 Task: Forward the email from Shazi Zaman with the subject 'follow up' to Piyush Bhardwajini, and mark it as urgent.
Action: Mouse moved to (390, 10)
Screenshot: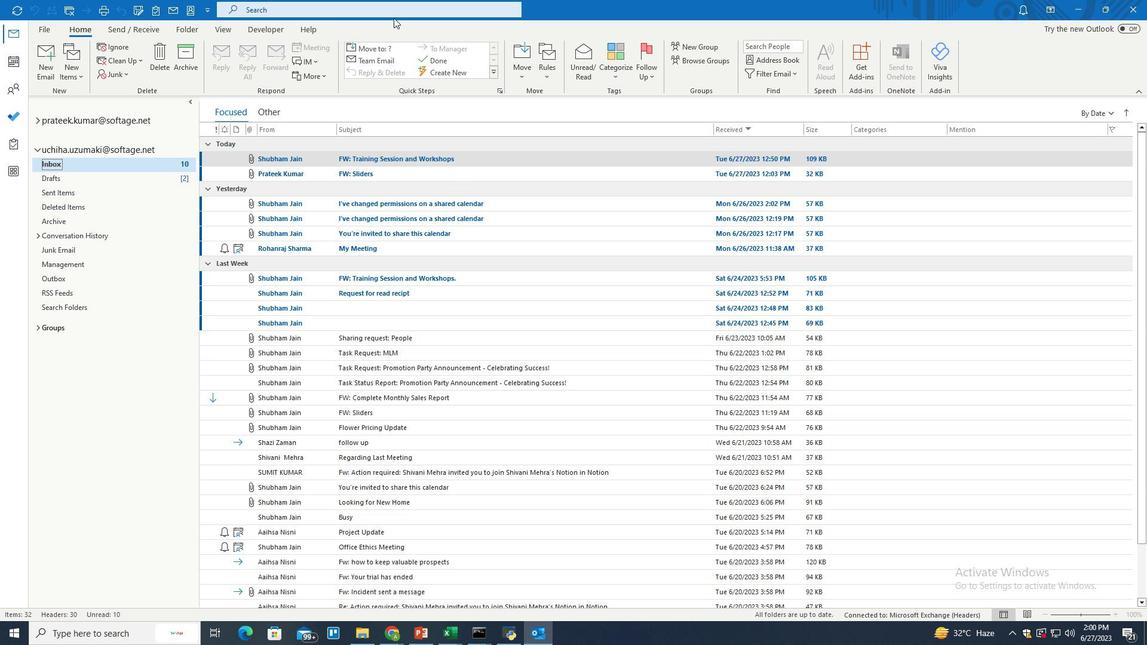 
Action: Mouse pressed left at (390, 10)
Screenshot: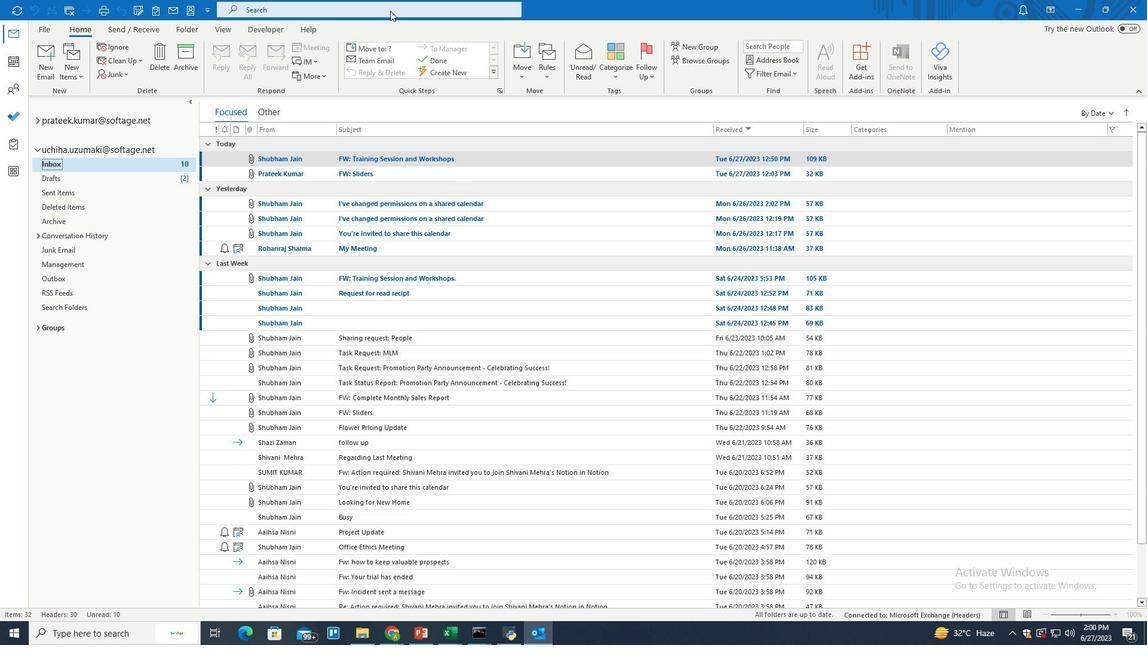 
Action: Key pressed sha
Screenshot: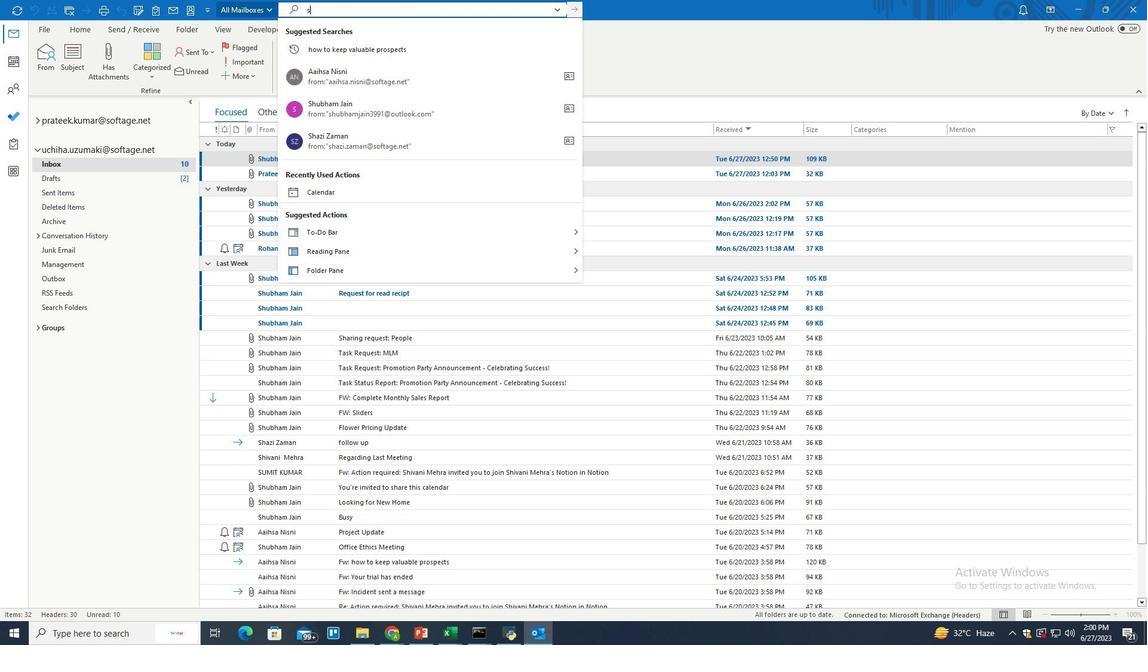 
Action: Mouse moved to (396, 77)
Screenshot: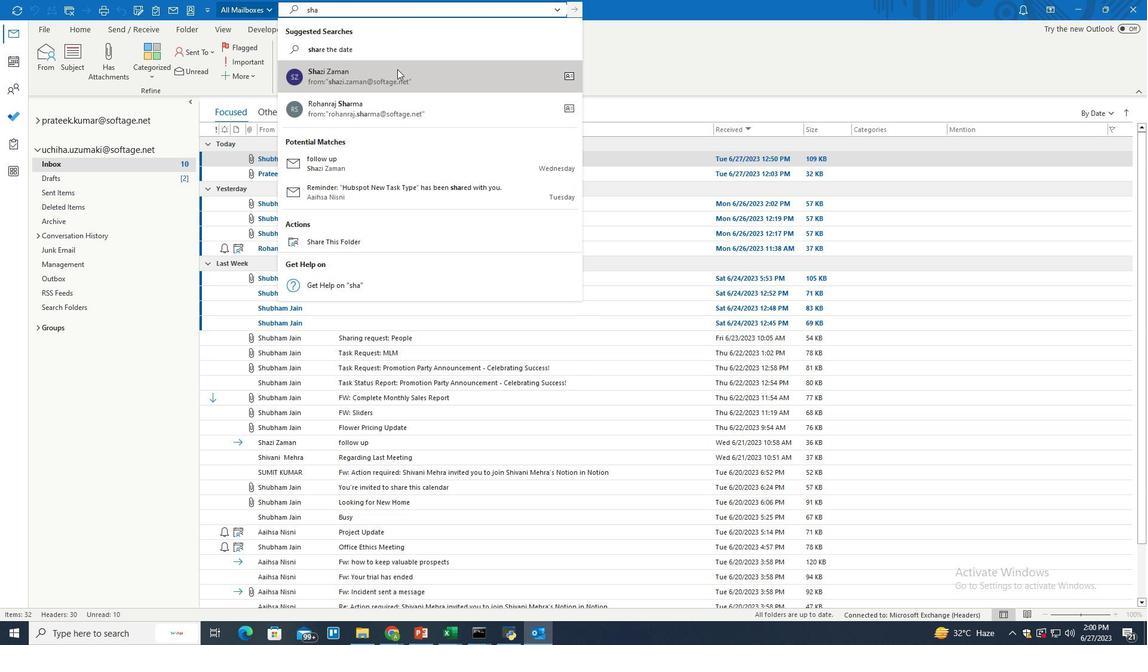 
Action: Mouse pressed left at (396, 77)
Screenshot: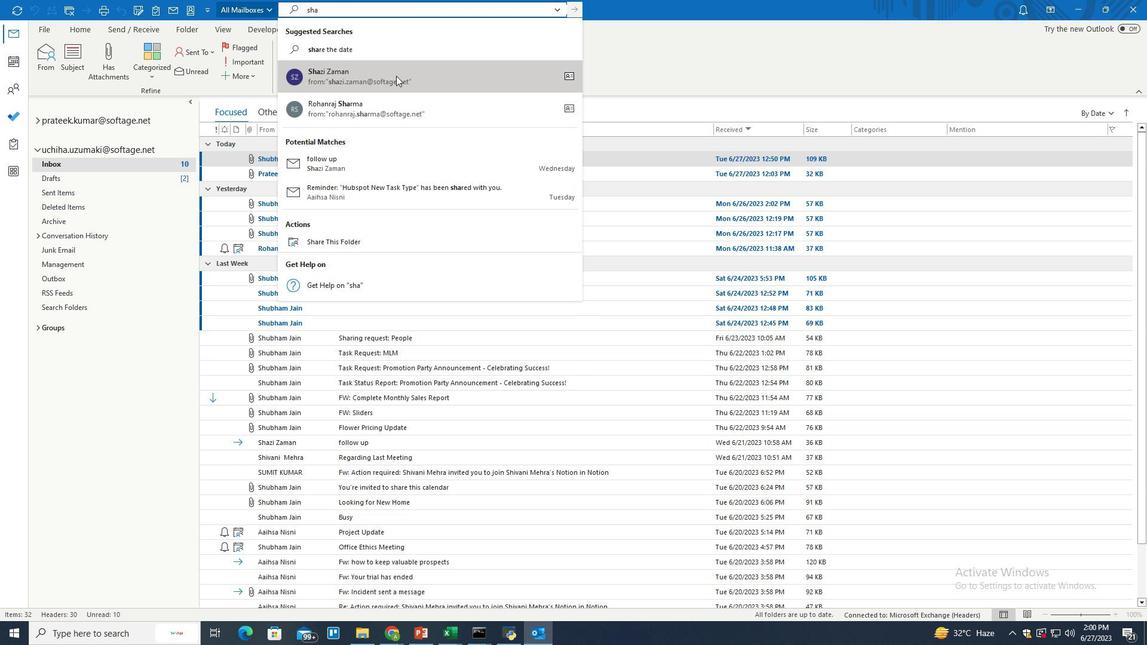 
Action: Mouse moved to (385, 184)
Screenshot: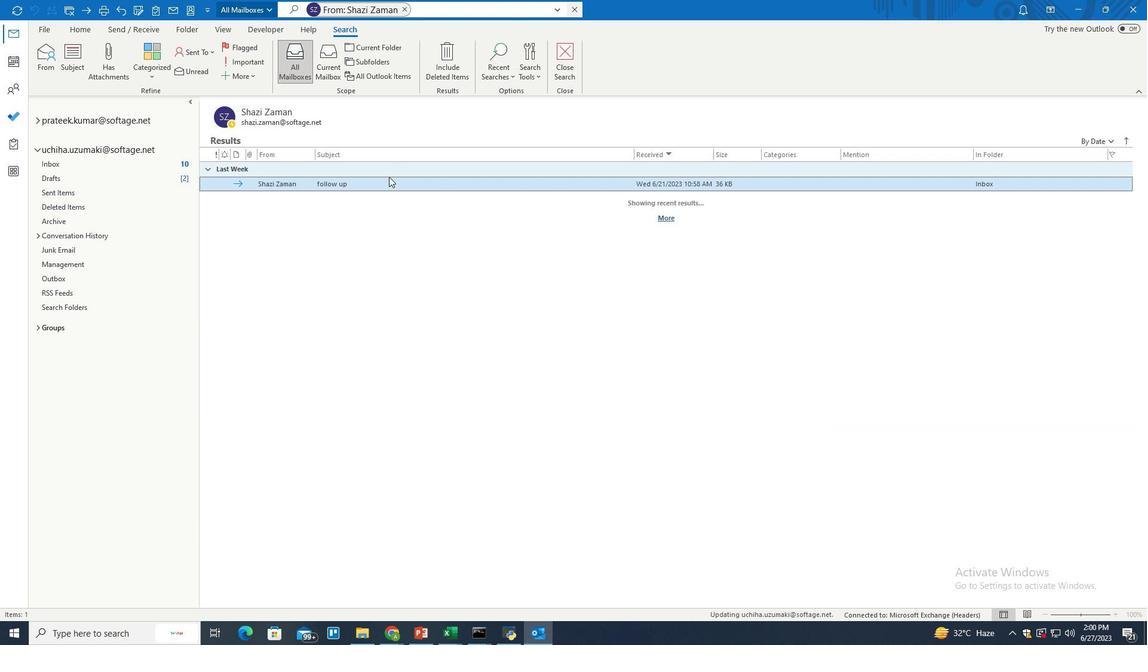
Action: Mouse pressed left at (385, 184)
Screenshot: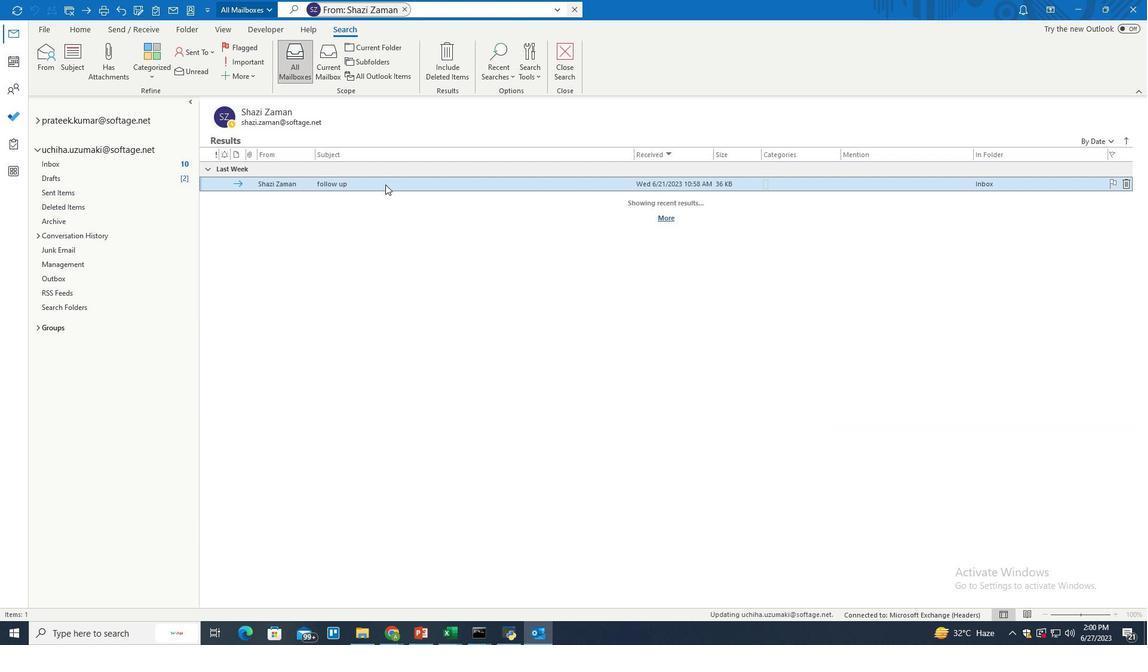 
Action: Mouse moved to (84, 28)
Screenshot: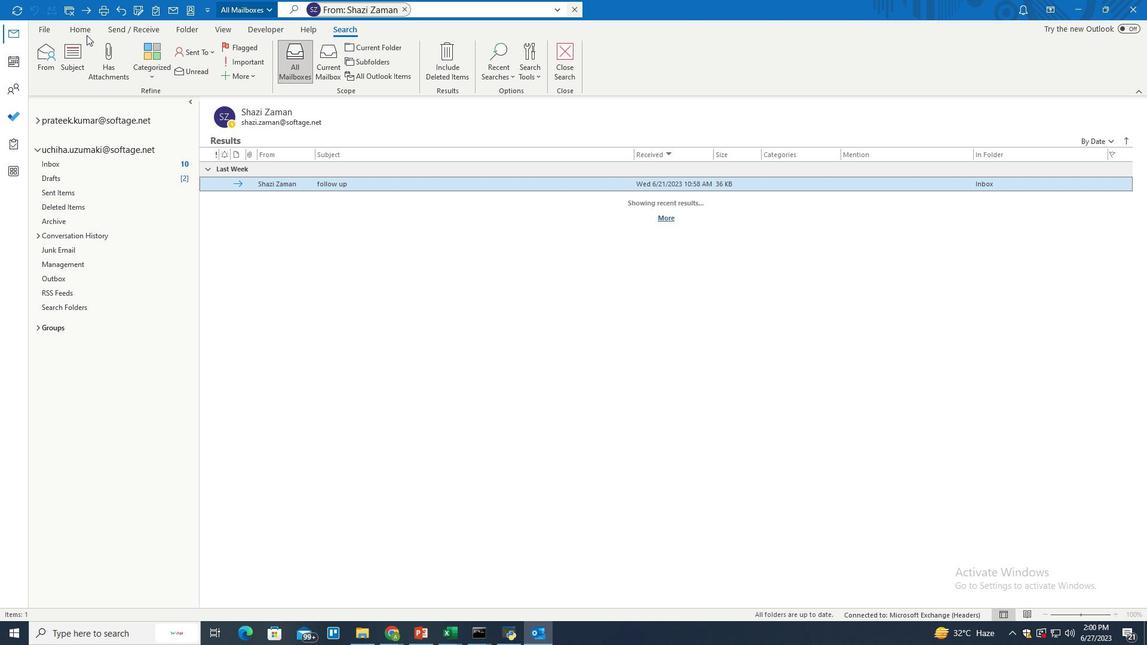 
Action: Mouse pressed left at (84, 28)
Screenshot: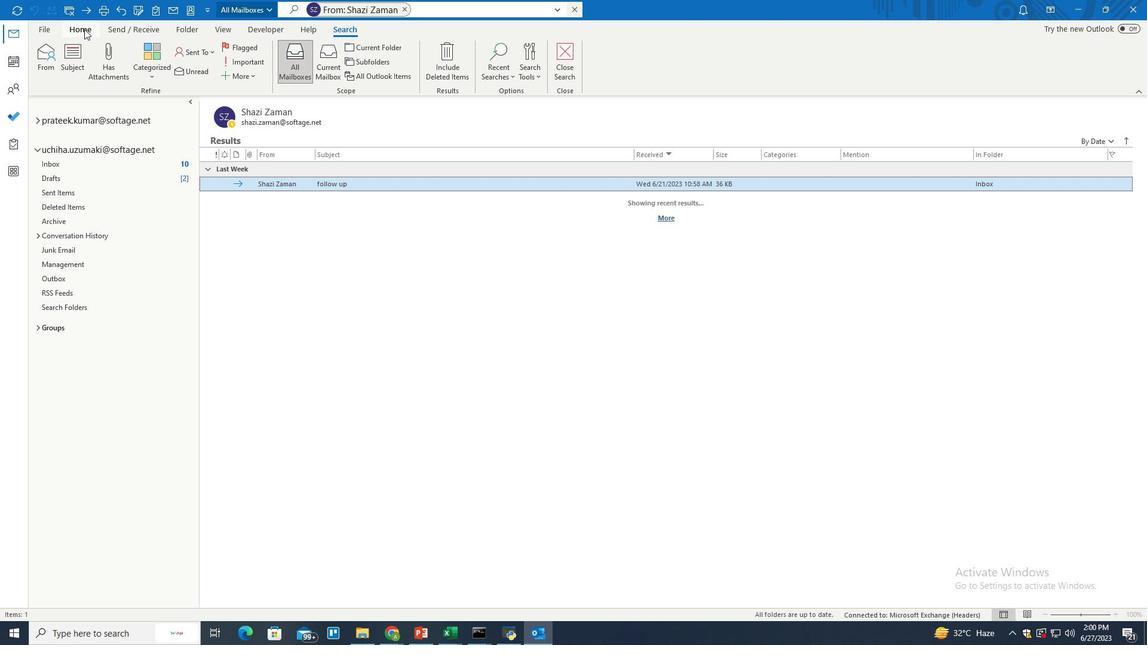 
Action: Mouse moved to (267, 64)
Screenshot: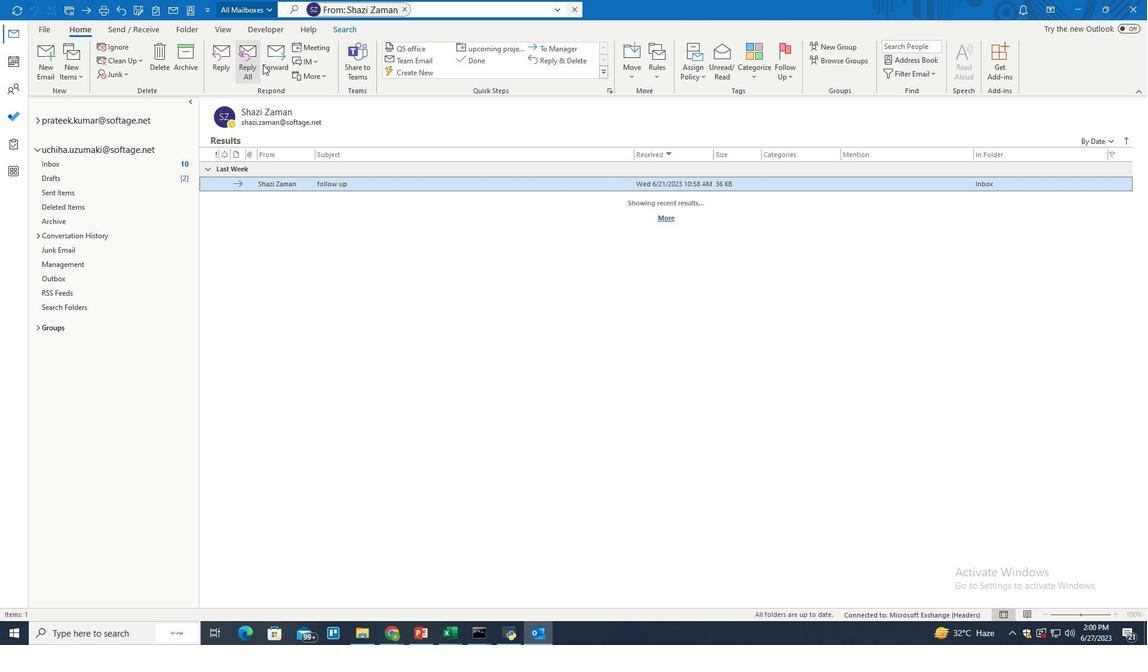 
Action: Mouse pressed left at (267, 64)
Screenshot: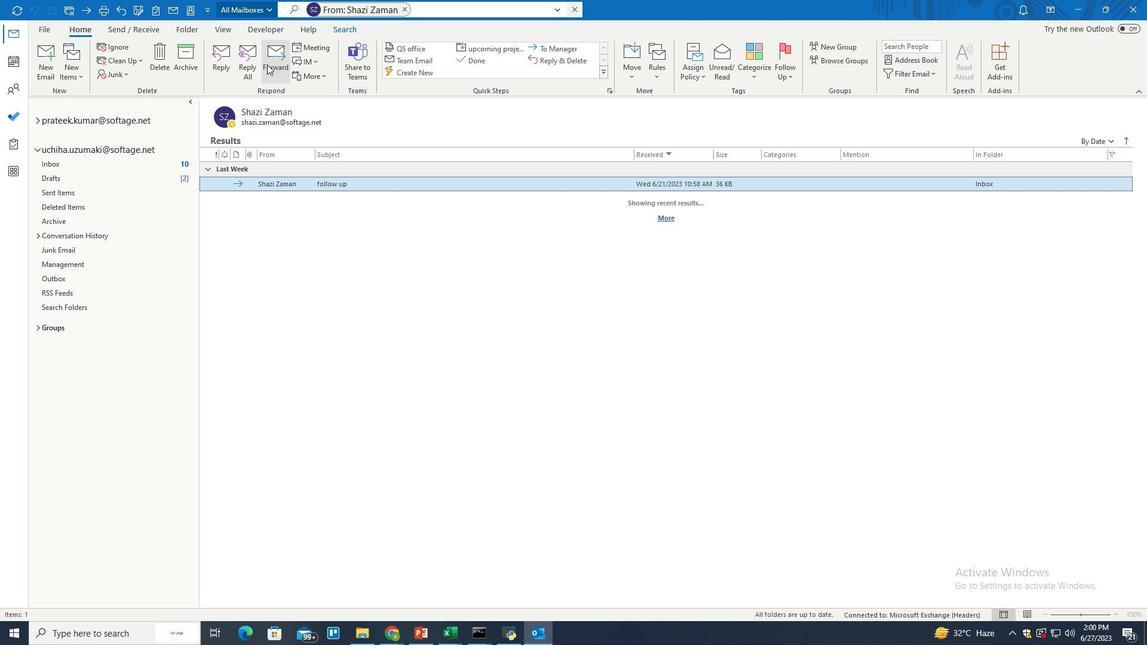 
Action: Mouse moved to (239, 143)
Screenshot: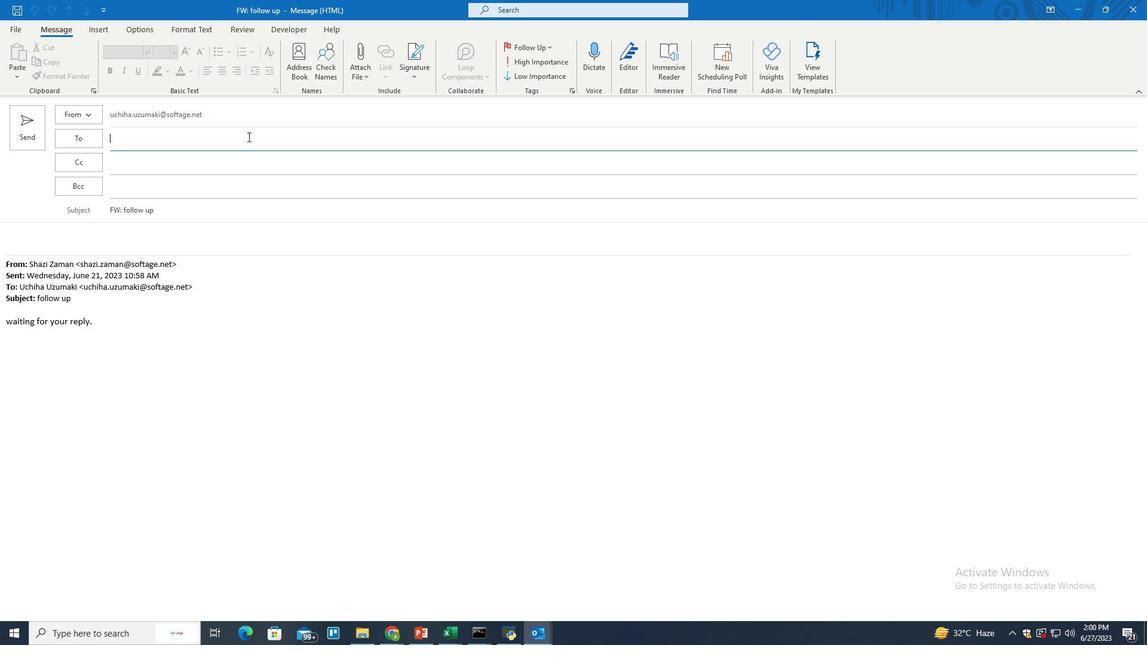 
Action: Key pressed piyuch<Key.backspace><Key.backspace>sh
Screenshot: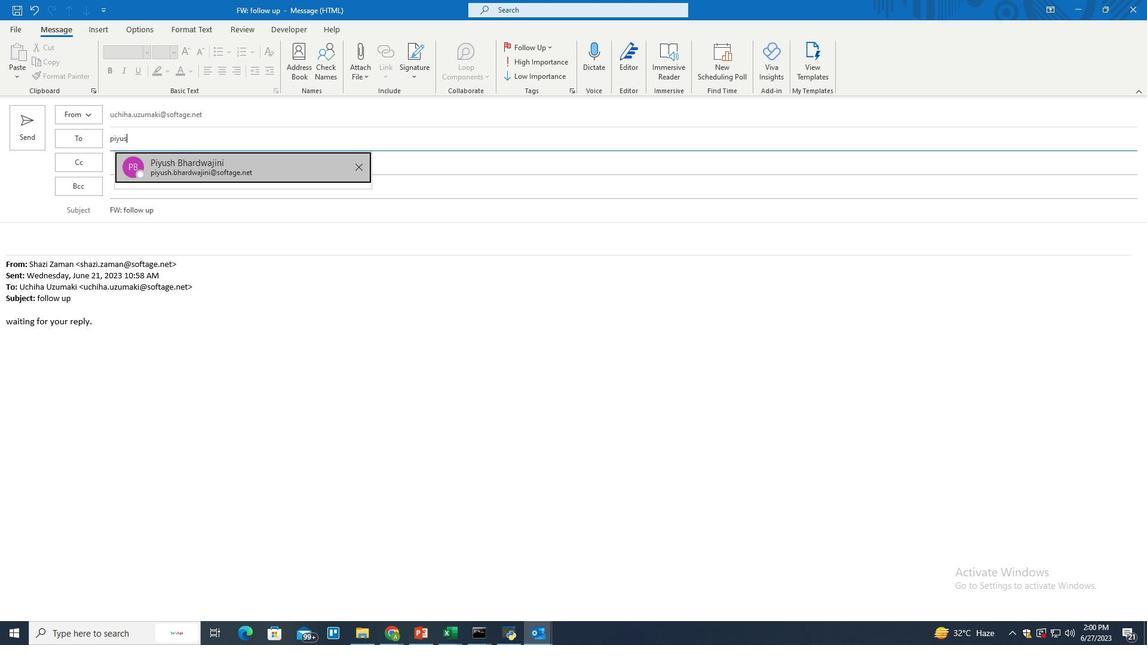 
Action: Mouse moved to (263, 168)
Screenshot: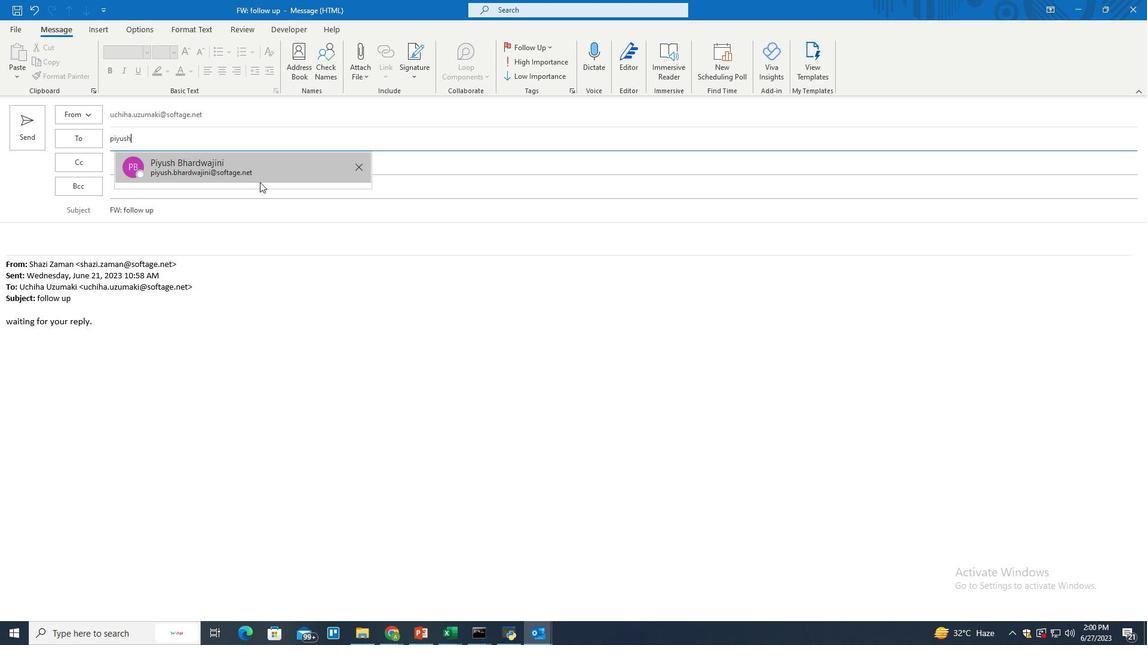 
Action: Mouse pressed left at (263, 168)
Screenshot: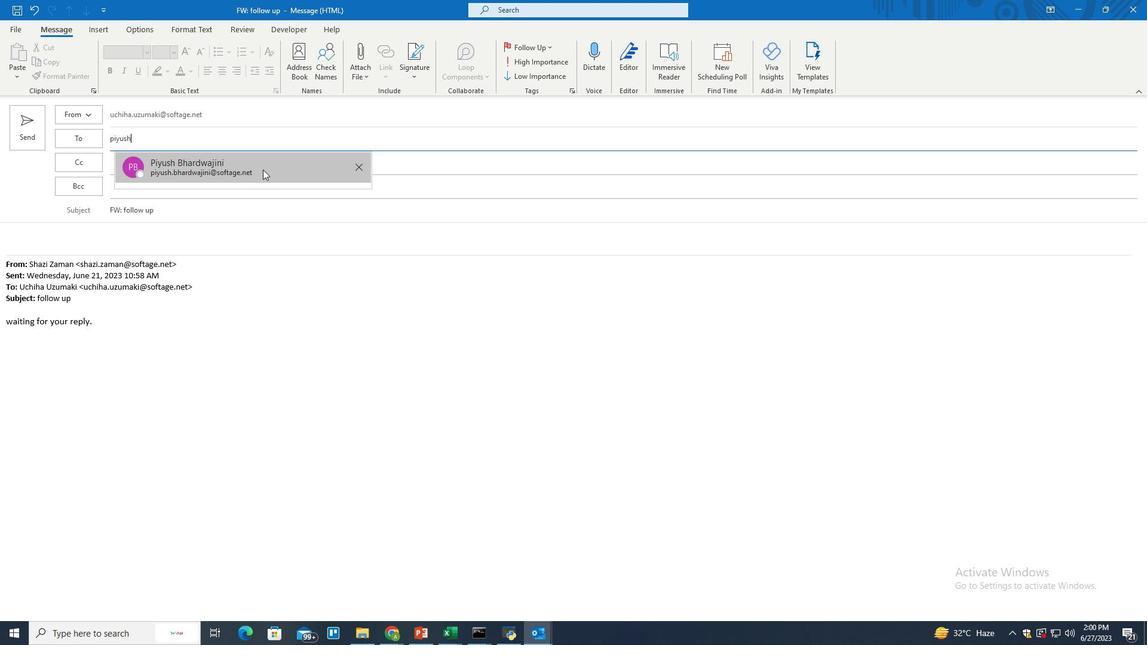 
Action: Mouse moved to (179, 328)
Screenshot: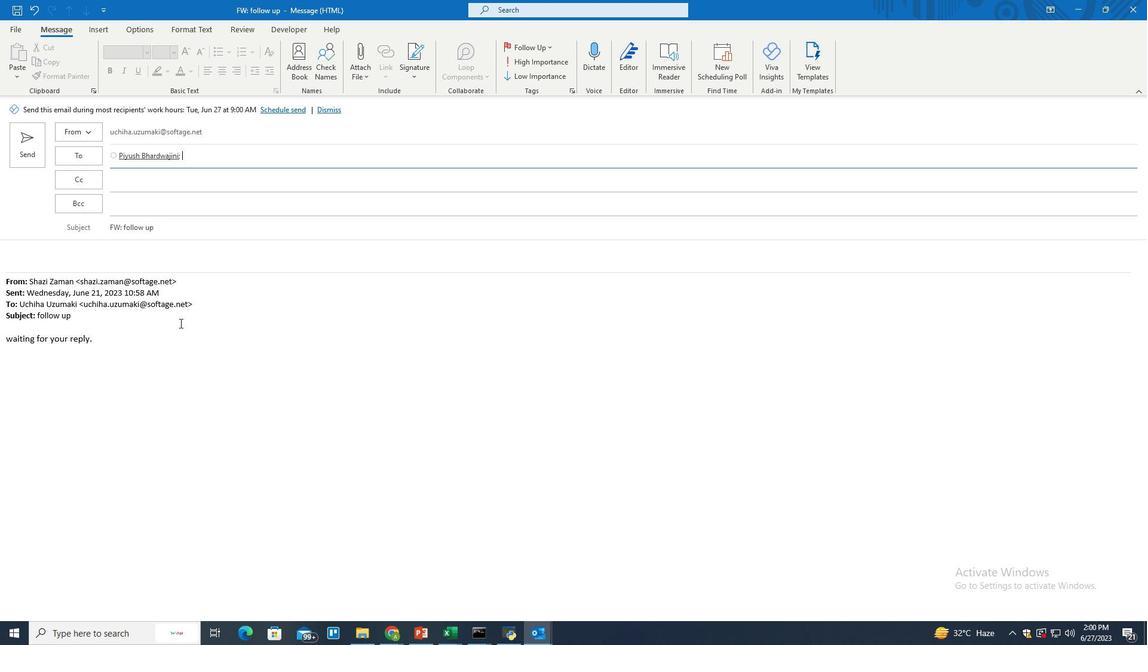 
Action: Mouse pressed left at (179, 328)
Screenshot: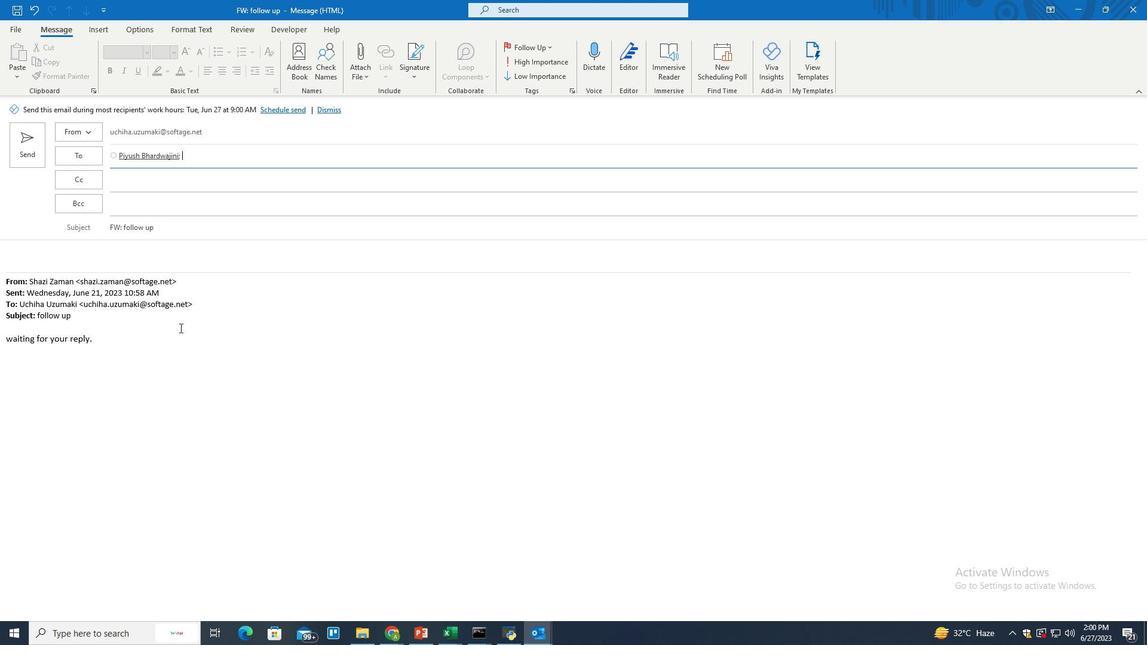 
Action: Key pressed <Key.end><Key.down><Key.down><Key.end><Key.shift_r><Key.enter><Key.shift>Kidly<Key.space>condi<Key.backspace><Key.backspace>sider<Key.space>it<Key.space>urgent
Screenshot: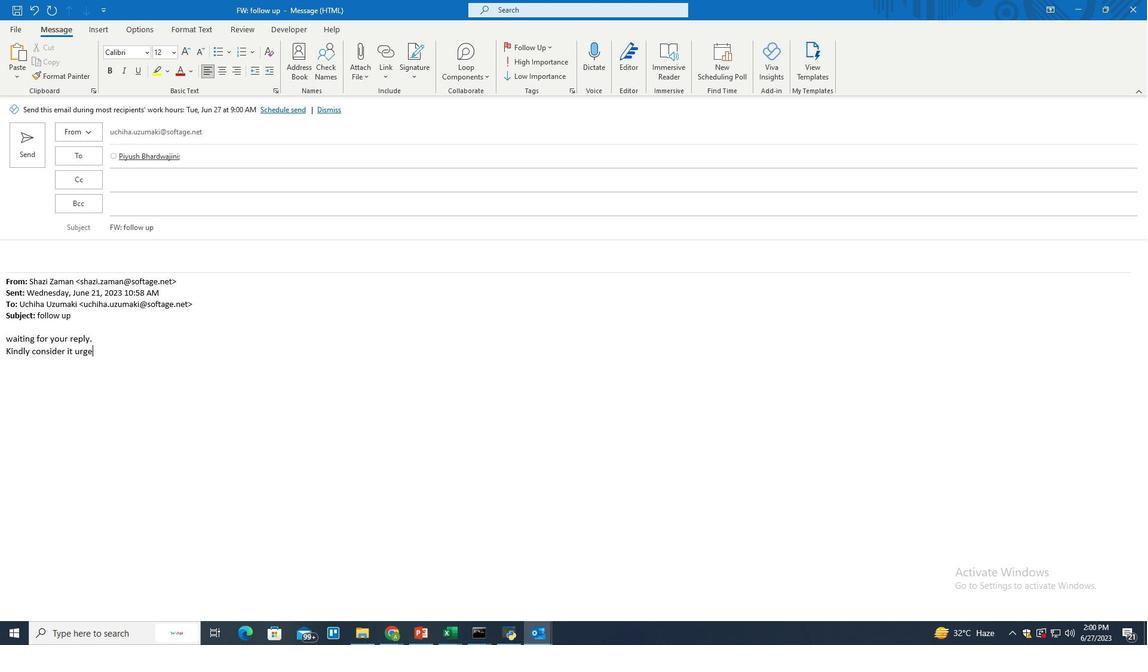 
Action: Mouse moved to (25, 140)
Screenshot: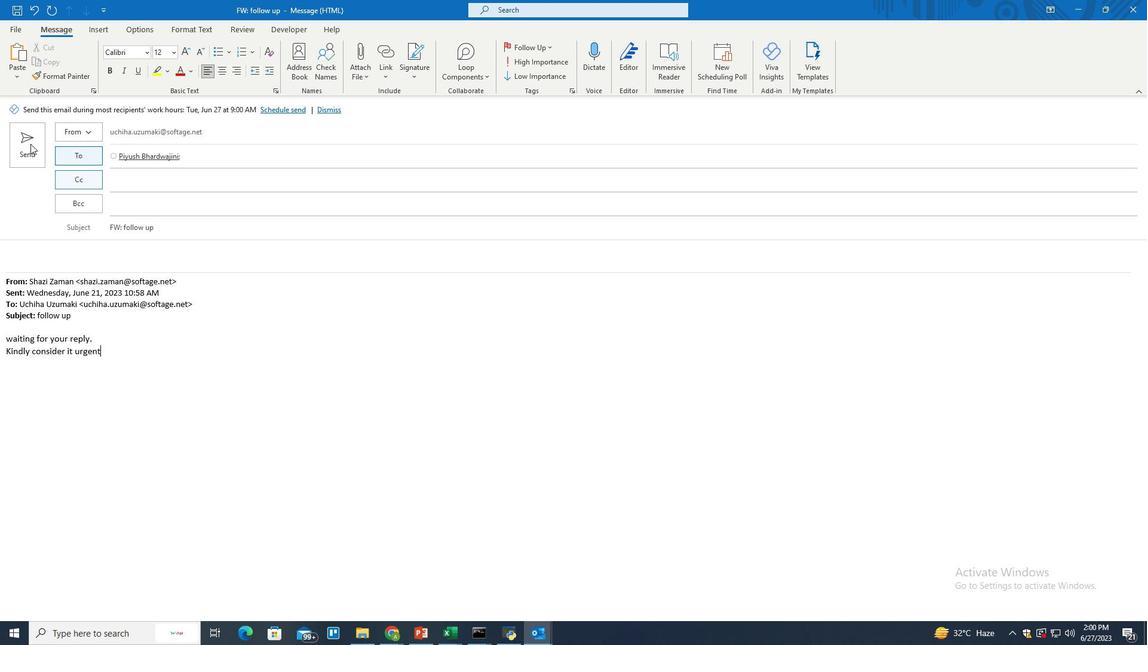 
Action: Mouse pressed left at (25, 140)
Screenshot: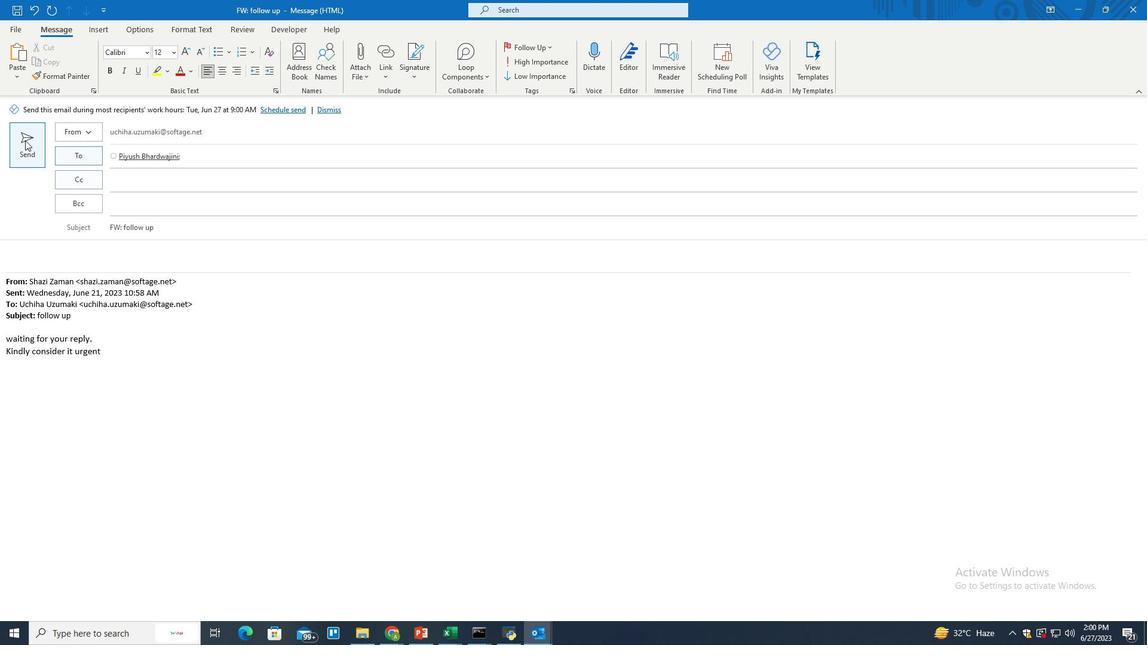 
Action: Mouse moved to (401, 356)
Screenshot: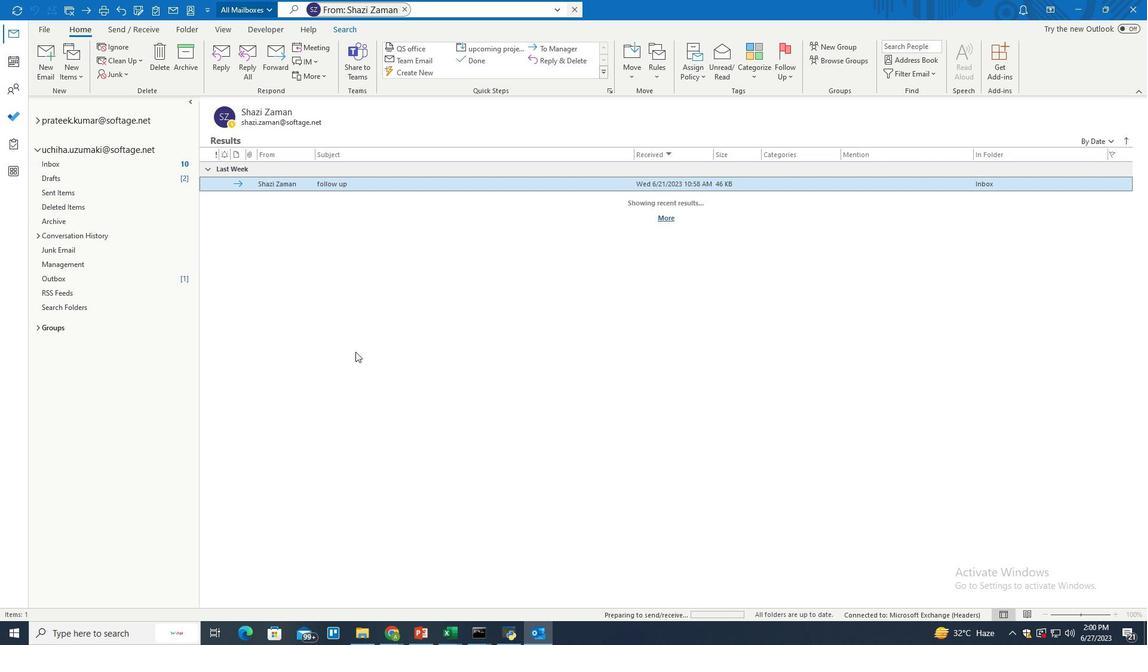 
